 Task: Sort the products in the category "Deodrant & Shave" by unit price (low first).
Action: Mouse moved to (303, 129)
Screenshot: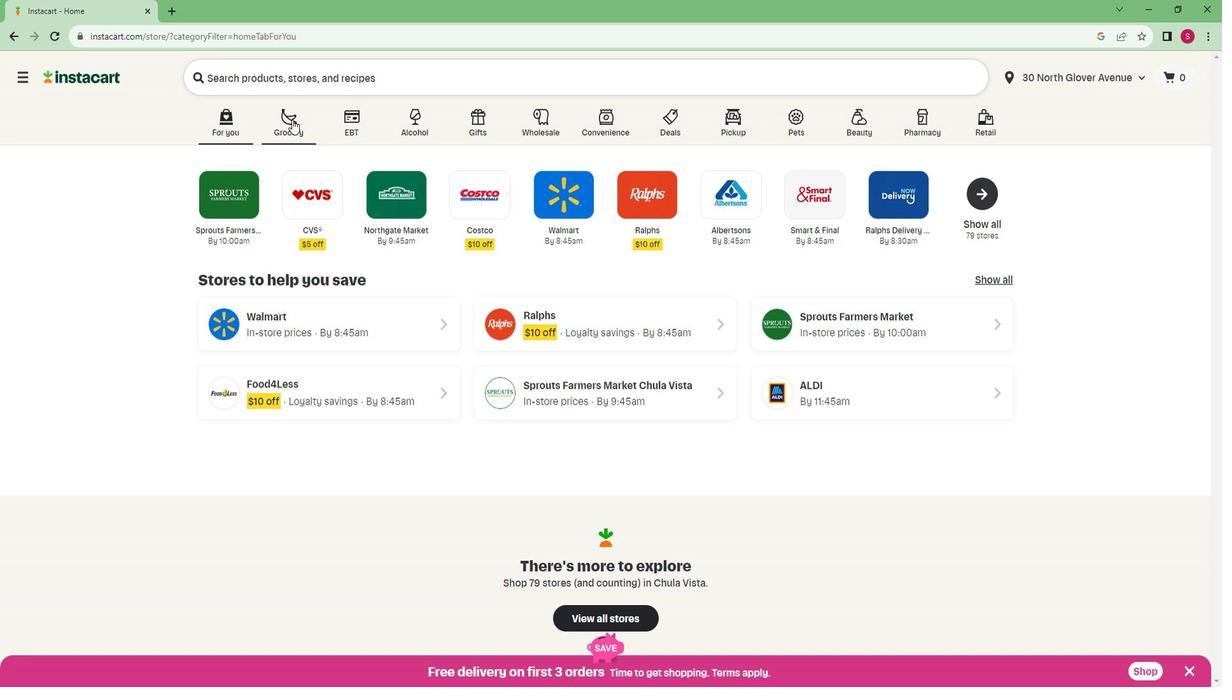 
Action: Mouse pressed left at (303, 129)
Screenshot: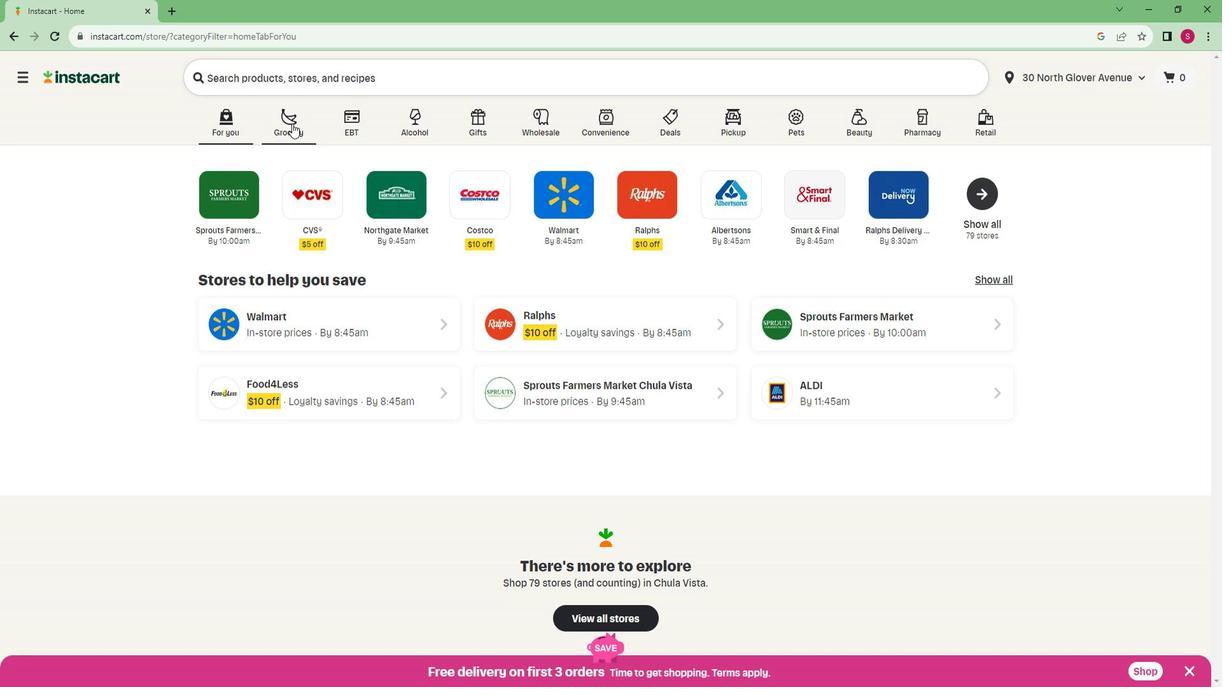 
Action: Mouse moved to (277, 354)
Screenshot: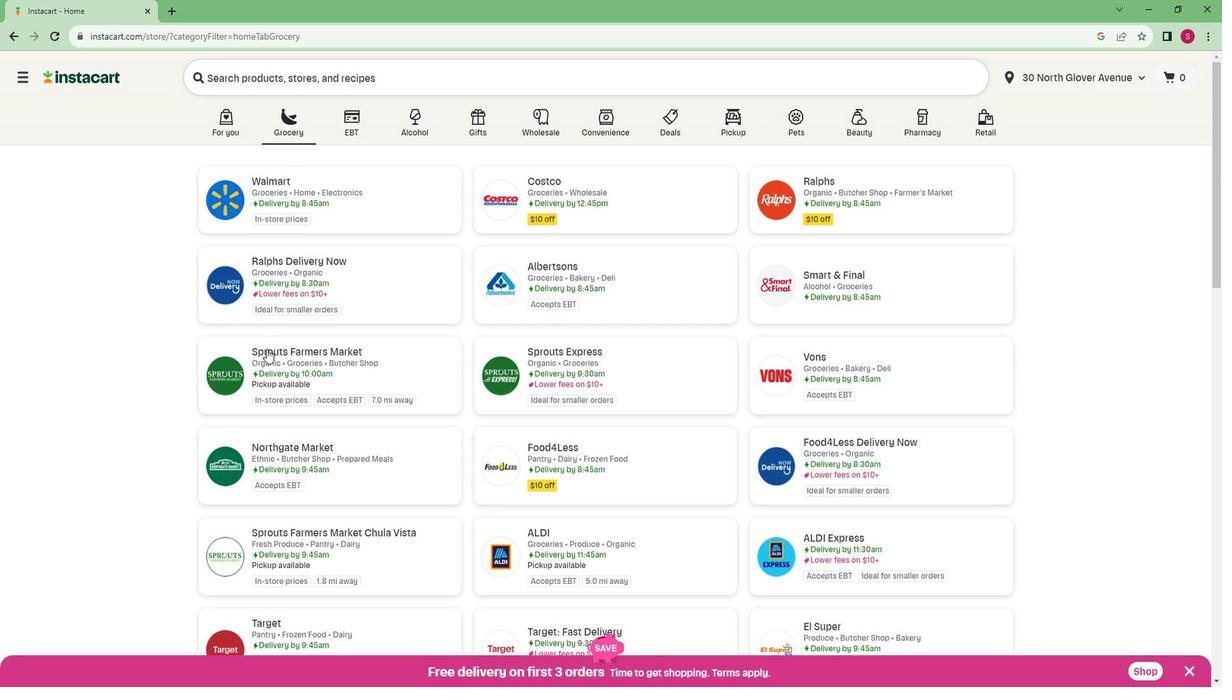 
Action: Mouse pressed left at (277, 354)
Screenshot: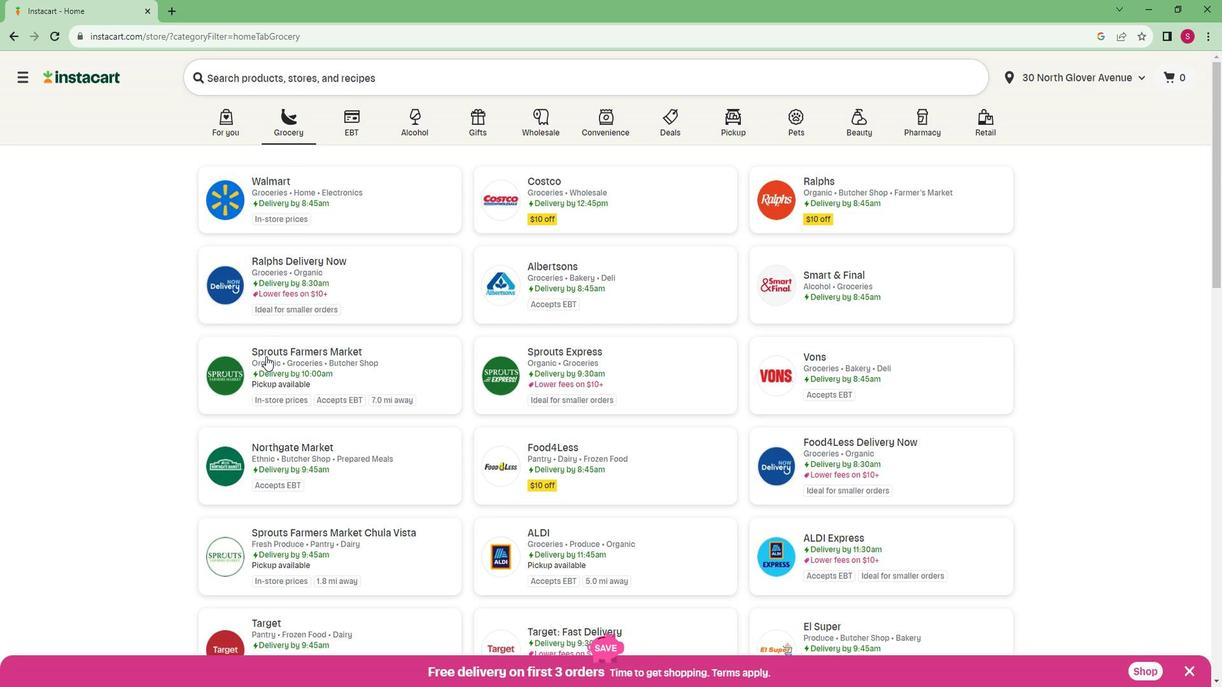 
Action: Mouse moved to (119, 435)
Screenshot: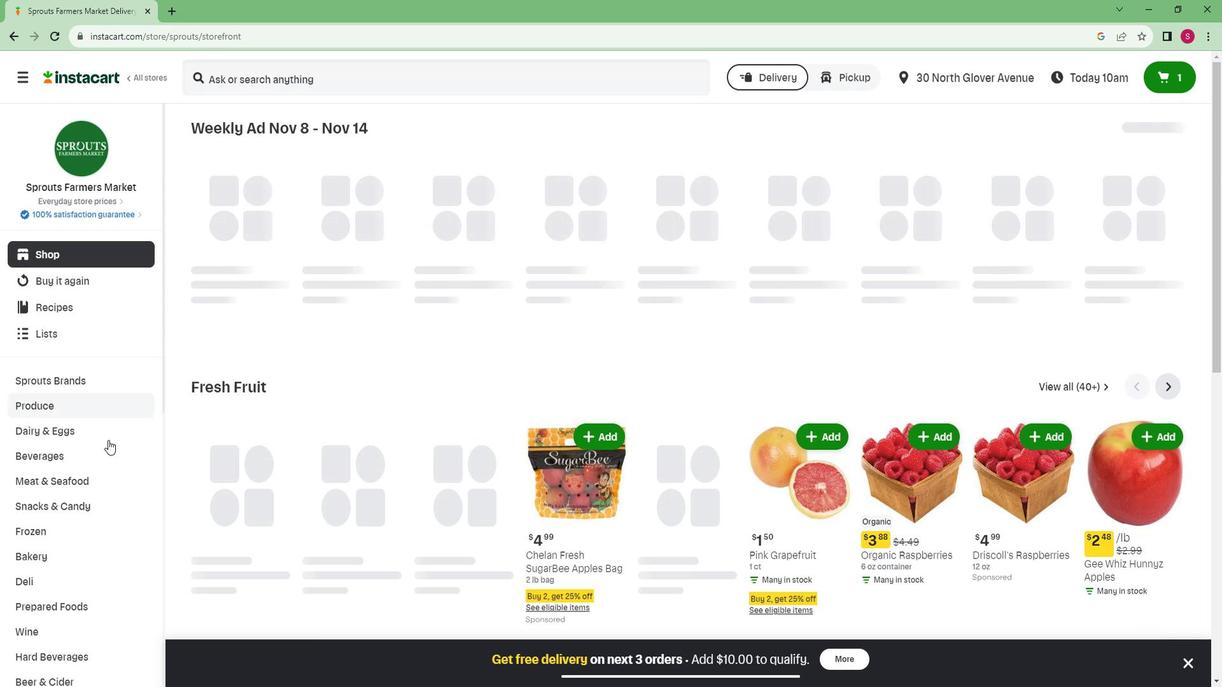 
Action: Mouse scrolled (119, 434) with delta (0, 0)
Screenshot: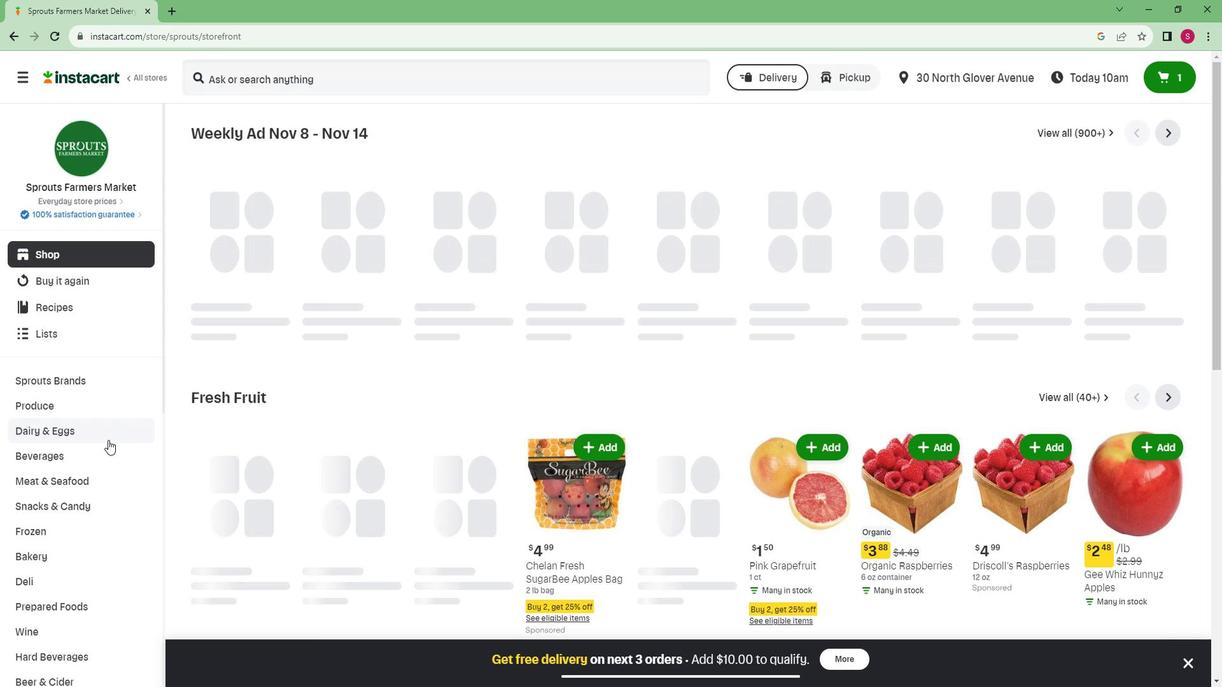 
Action: Mouse moved to (118, 435)
Screenshot: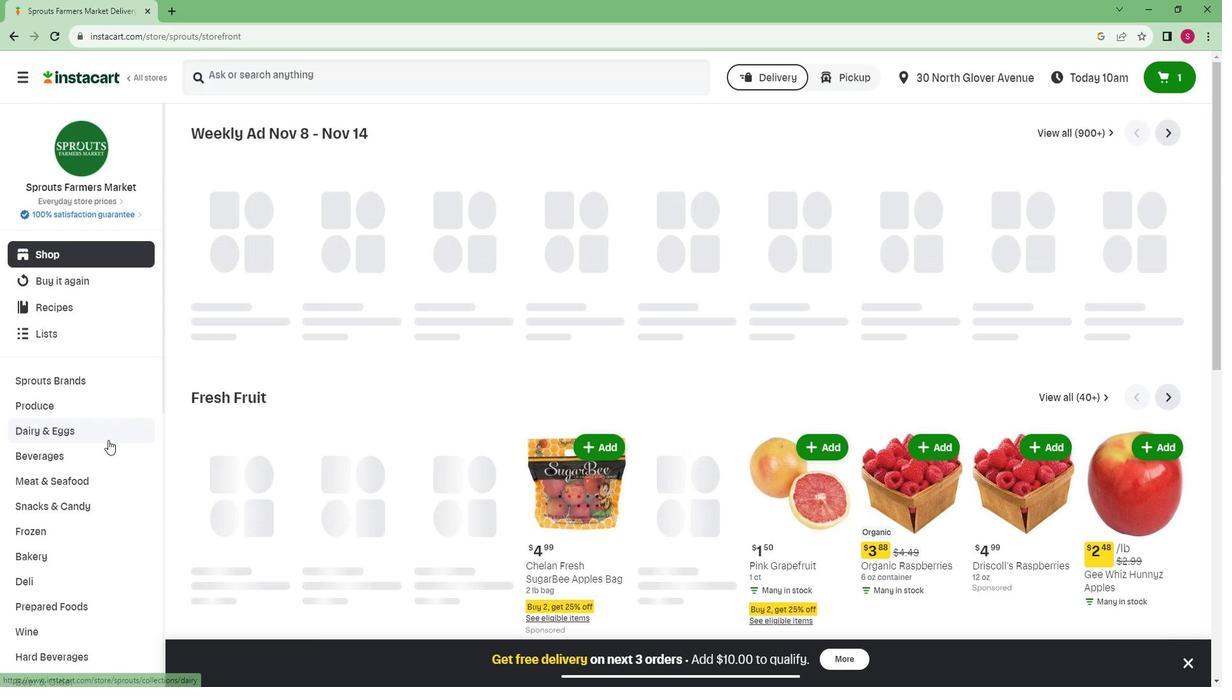 
Action: Mouse scrolled (118, 434) with delta (0, 0)
Screenshot: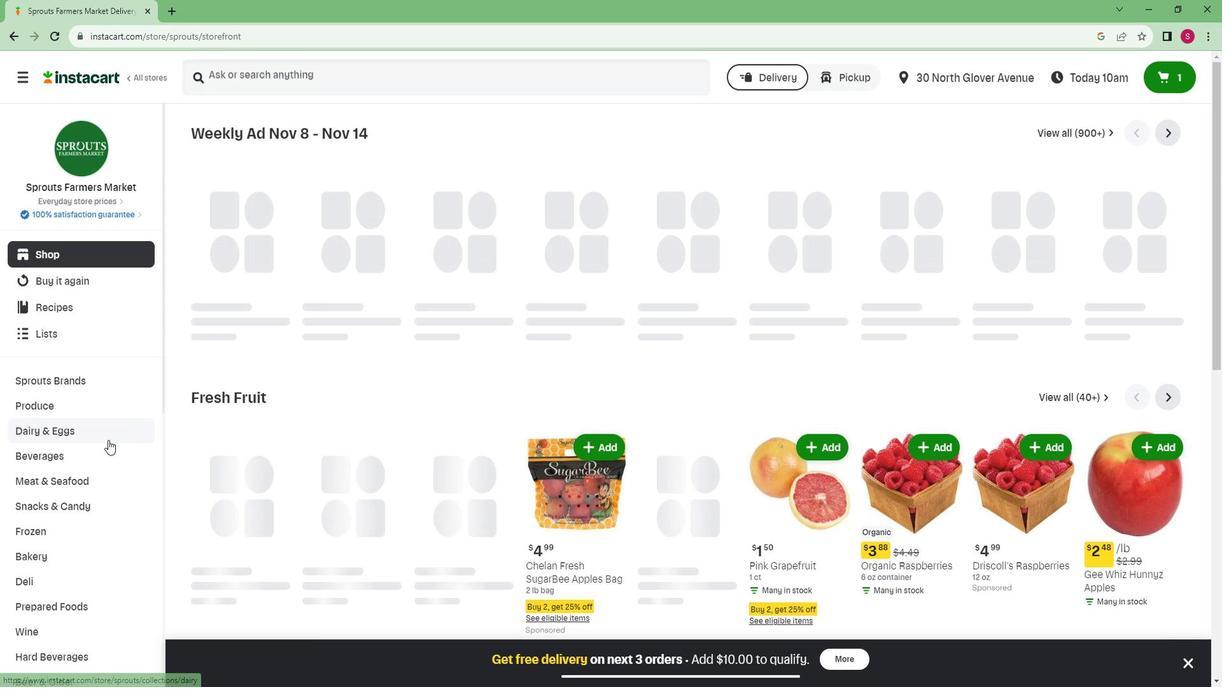 
Action: Mouse moved to (117, 435)
Screenshot: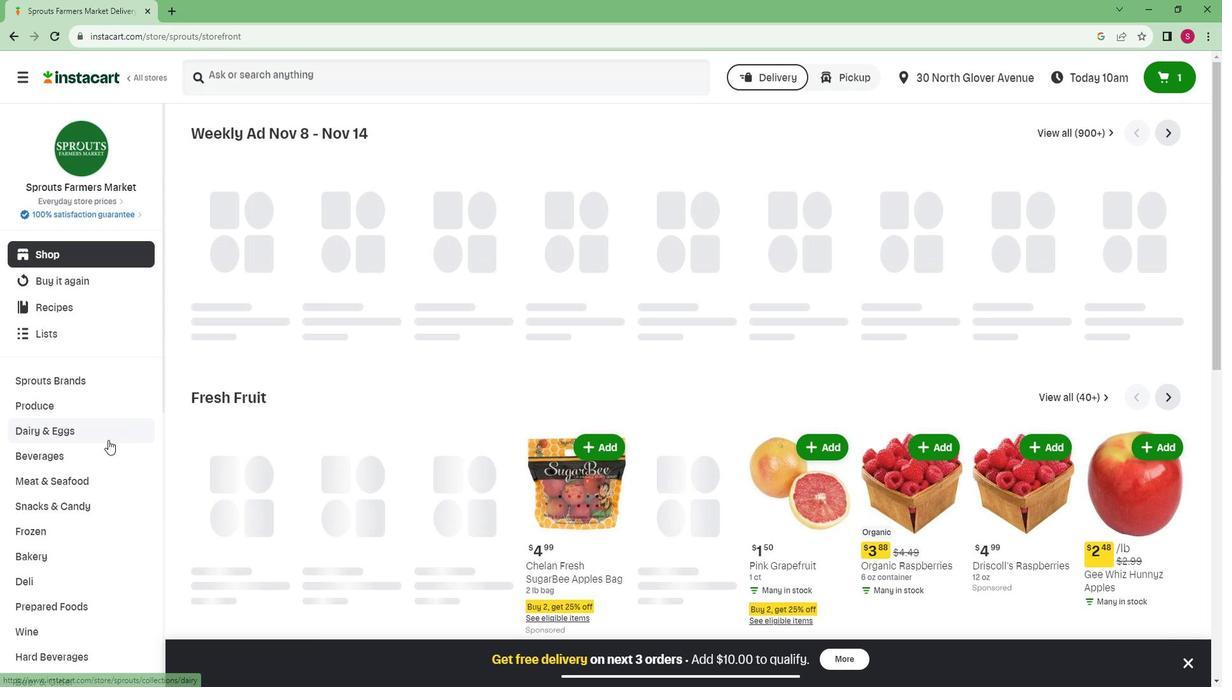 
Action: Mouse scrolled (117, 434) with delta (0, 0)
Screenshot: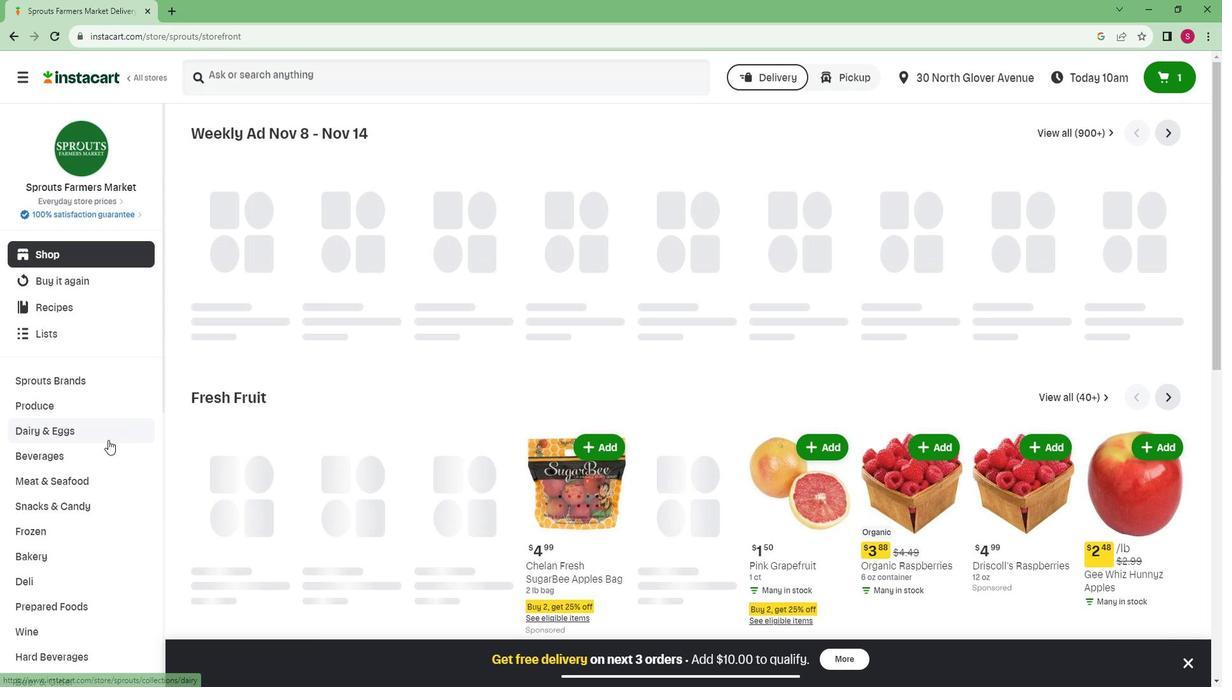 
Action: Mouse scrolled (117, 434) with delta (0, 0)
Screenshot: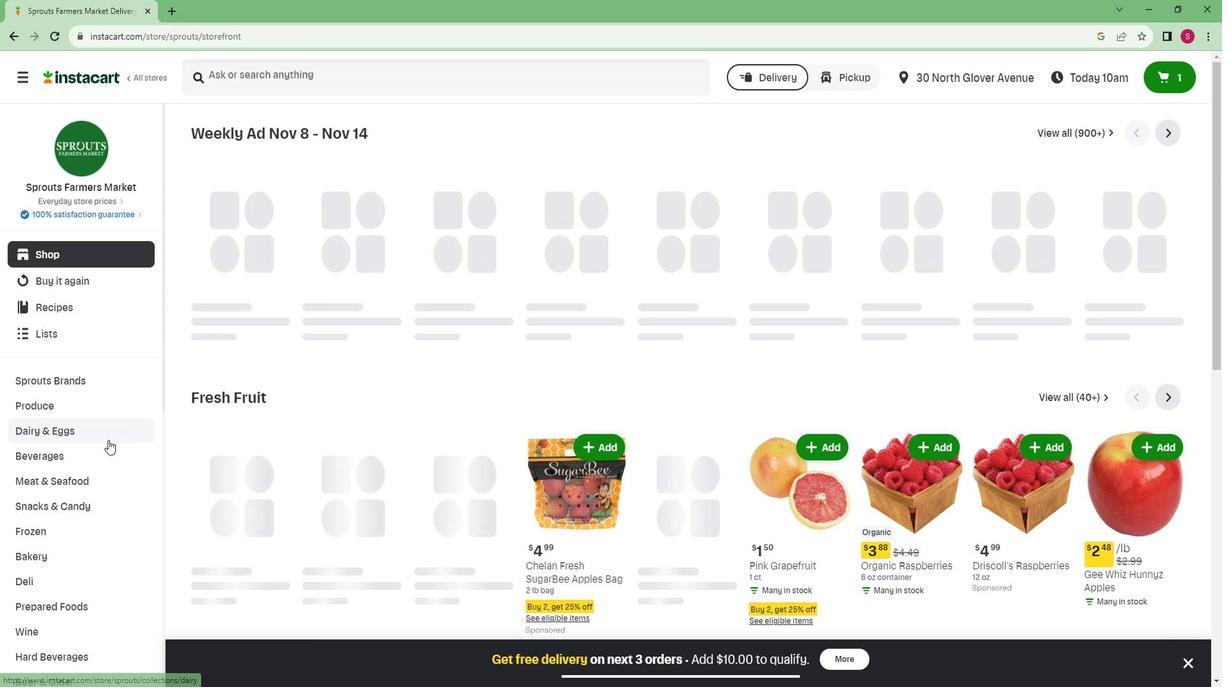 
Action: Mouse scrolled (117, 434) with delta (0, 0)
Screenshot: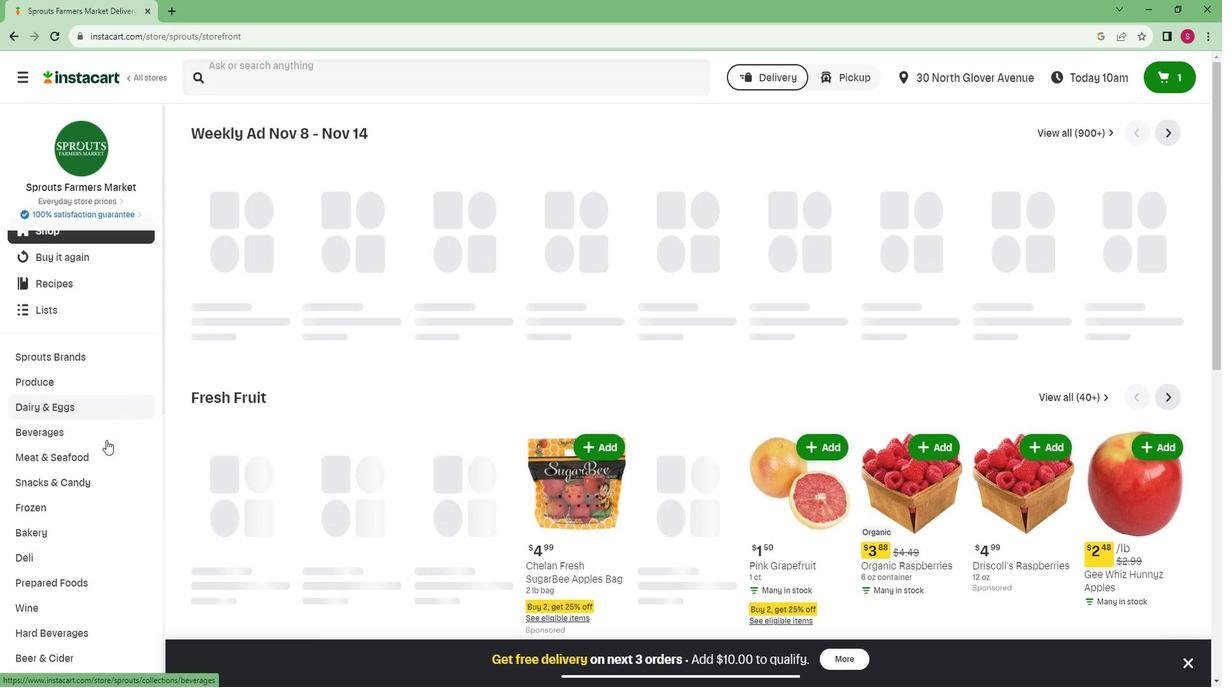 
Action: Mouse scrolled (117, 434) with delta (0, 0)
Screenshot: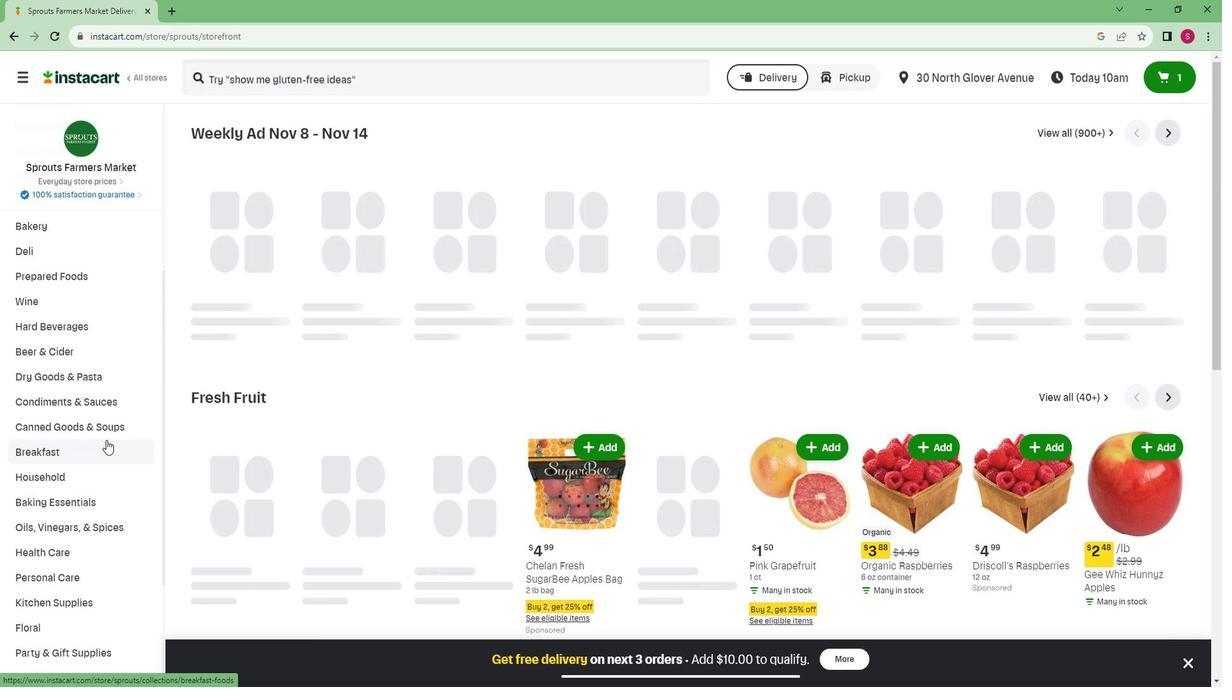 
Action: Mouse scrolled (117, 434) with delta (0, 0)
Screenshot: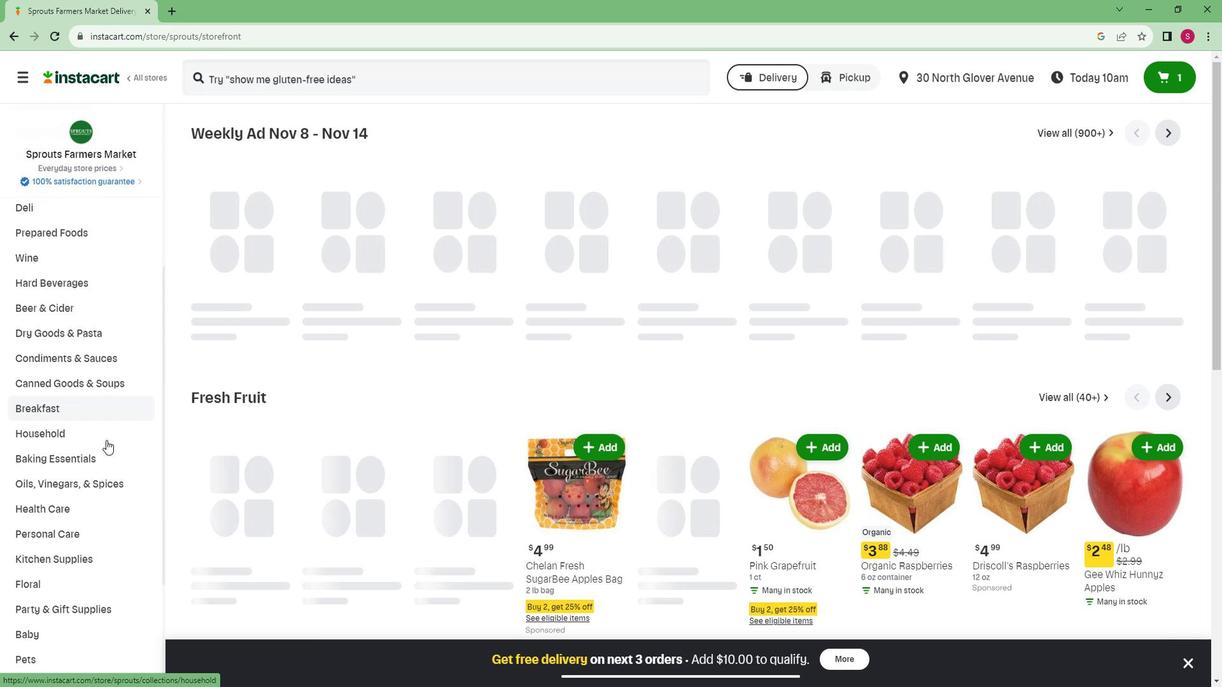 
Action: Mouse scrolled (117, 434) with delta (0, 0)
Screenshot: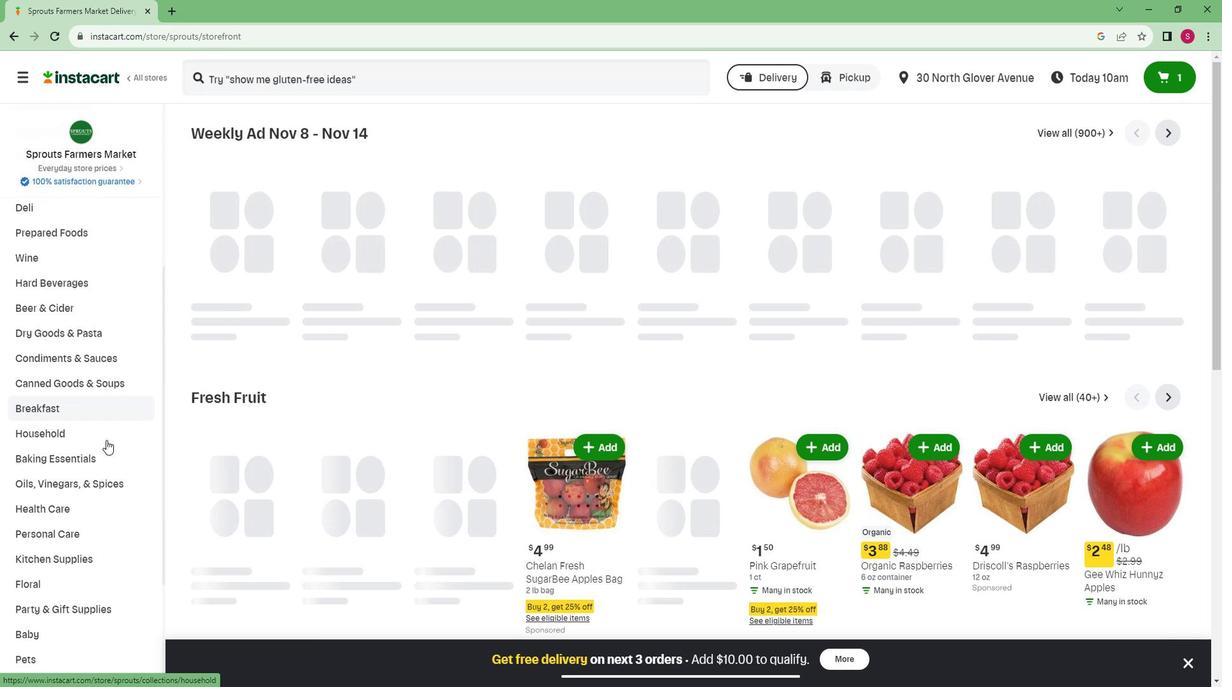 
Action: Mouse scrolled (117, 434) with delta (0, 0)
Screenshot: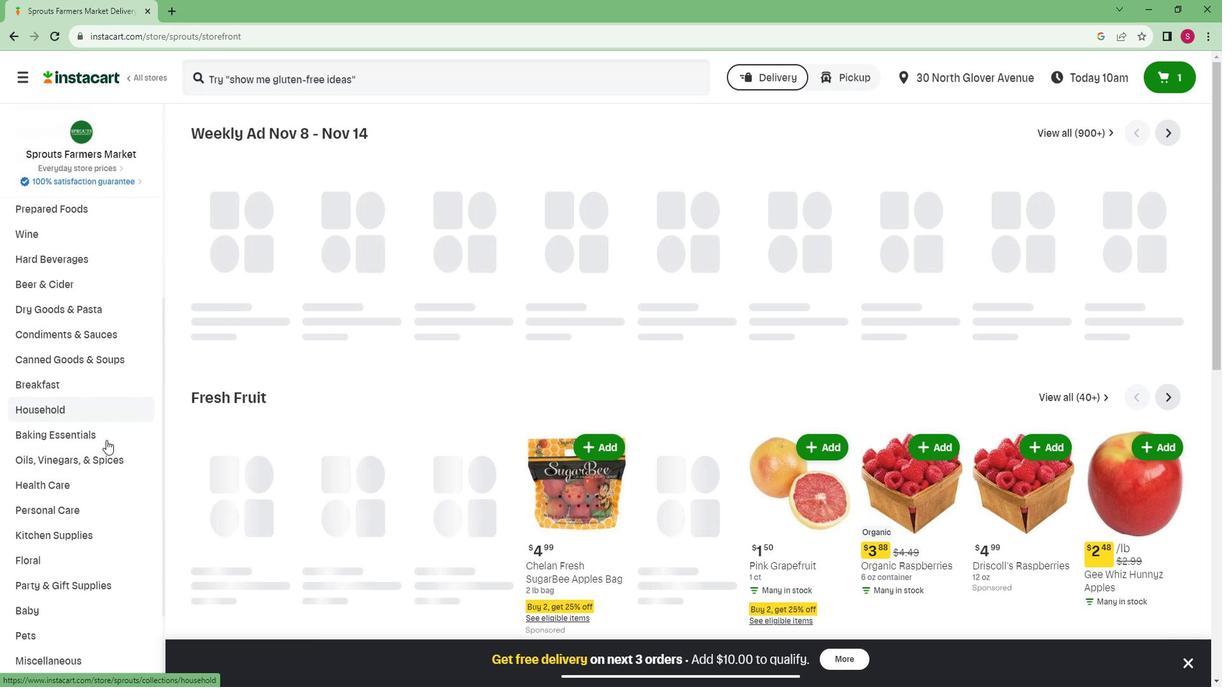 
Action: Mouse scrolled (117, 434) with delta (0, 0)
Screenshot: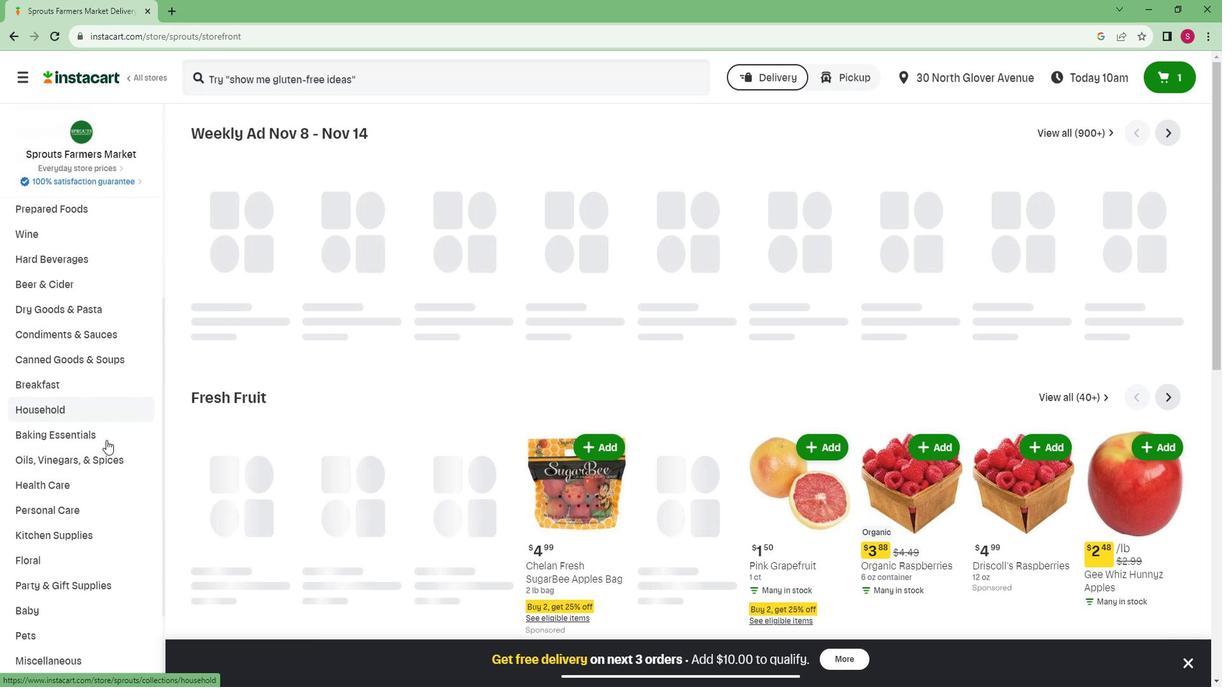 
Action: Mouse moved to (50, 624)
Screenshot: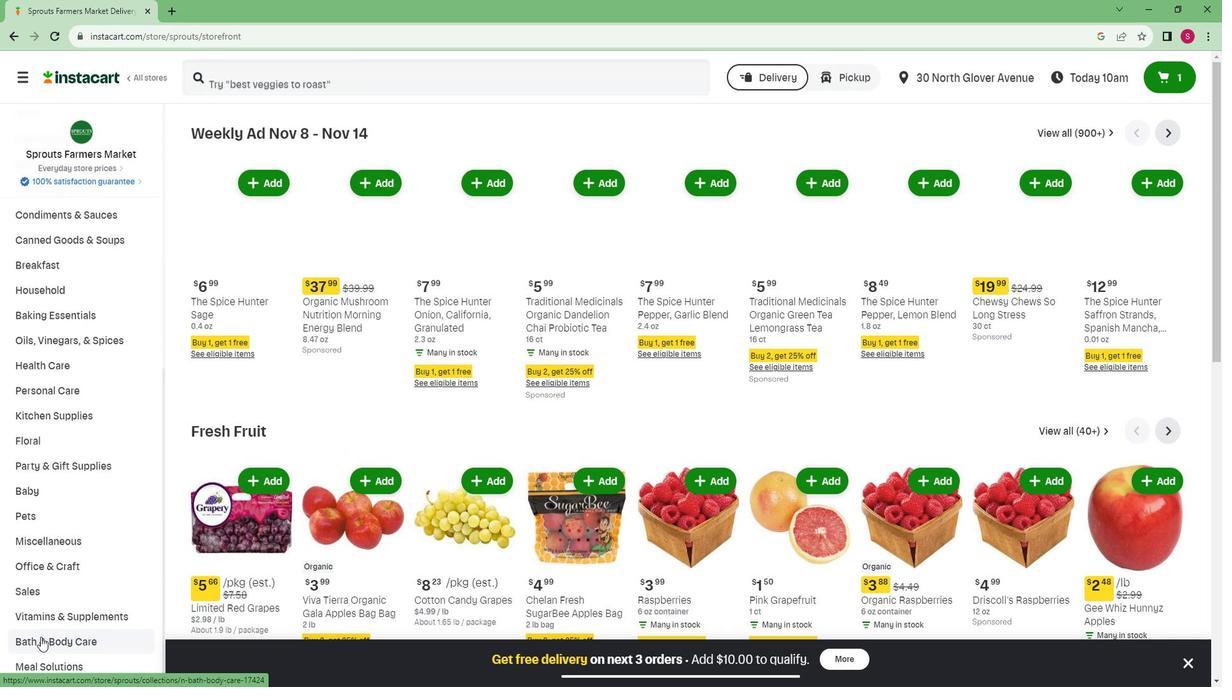 
Action: Mouse pressed left at (50, 624)
Screenshot: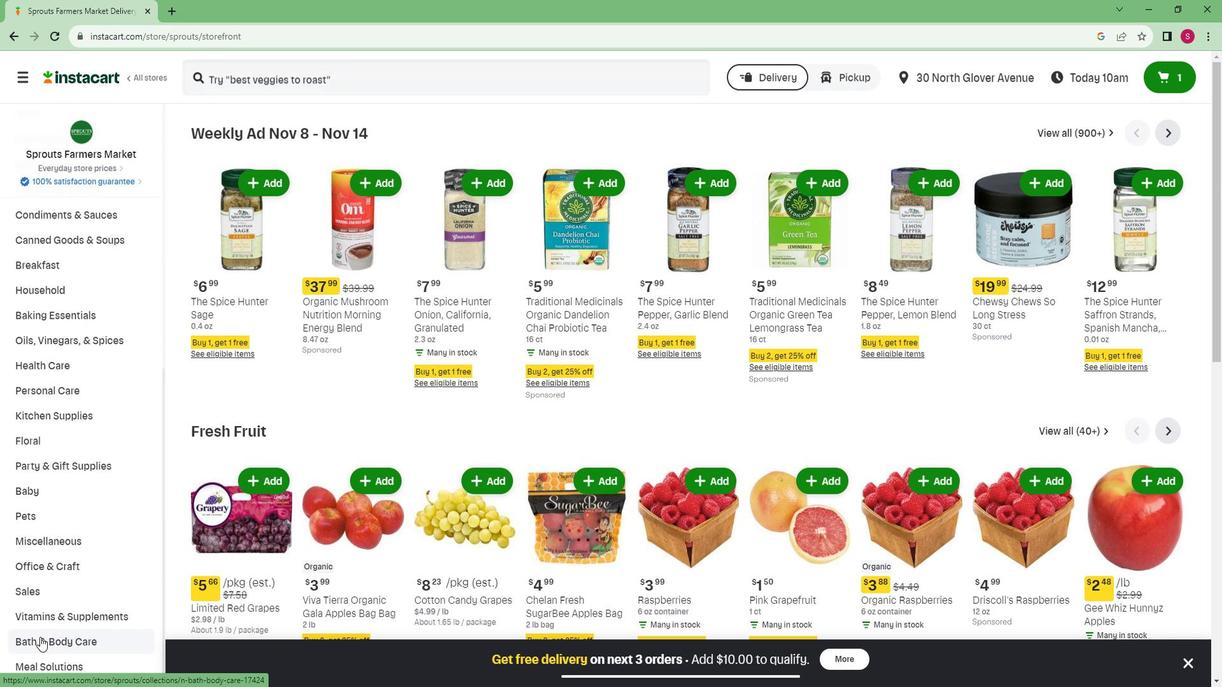 
Action: Mouse moved to (922, 168)
Screenshot: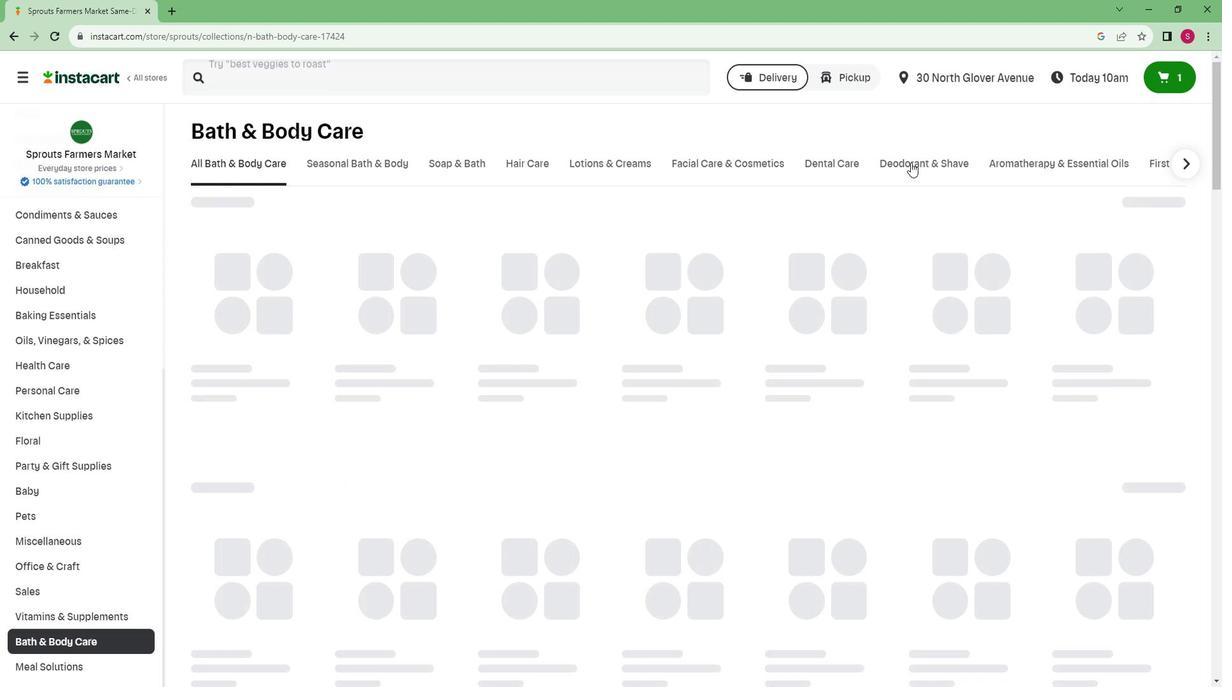 
Action: Mouse pressed left at (922, 168)
Screenshot: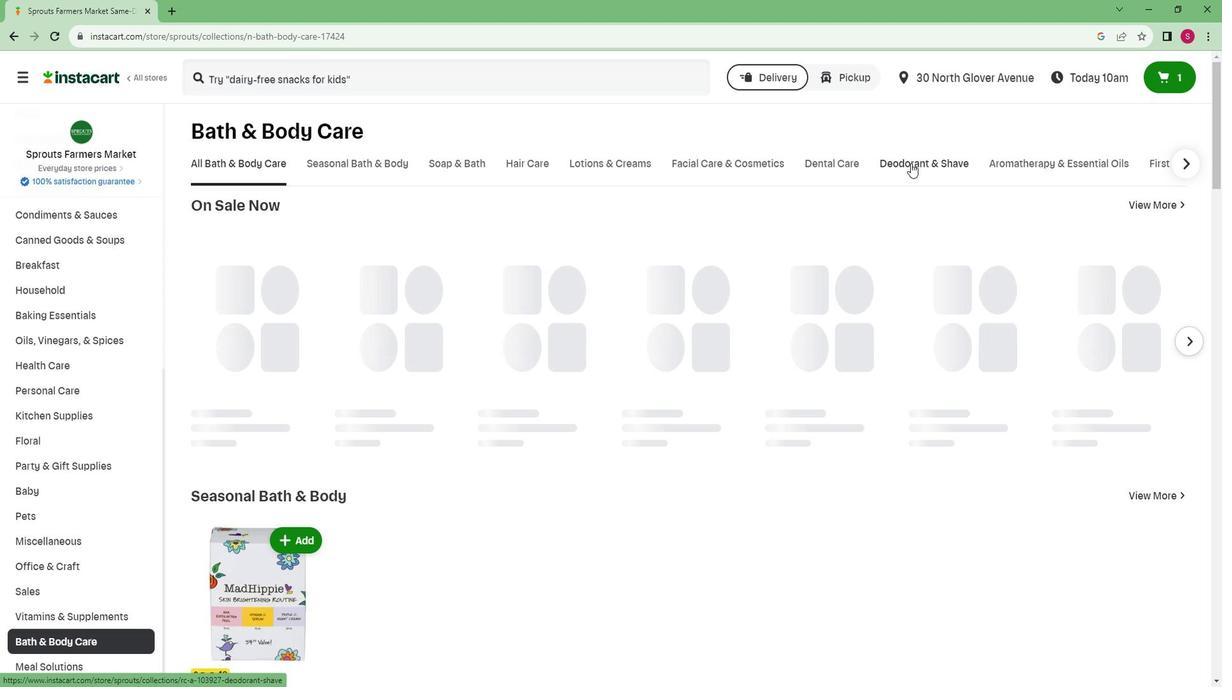 
Action: Mouse moved to (1106, 217)
Screenshot: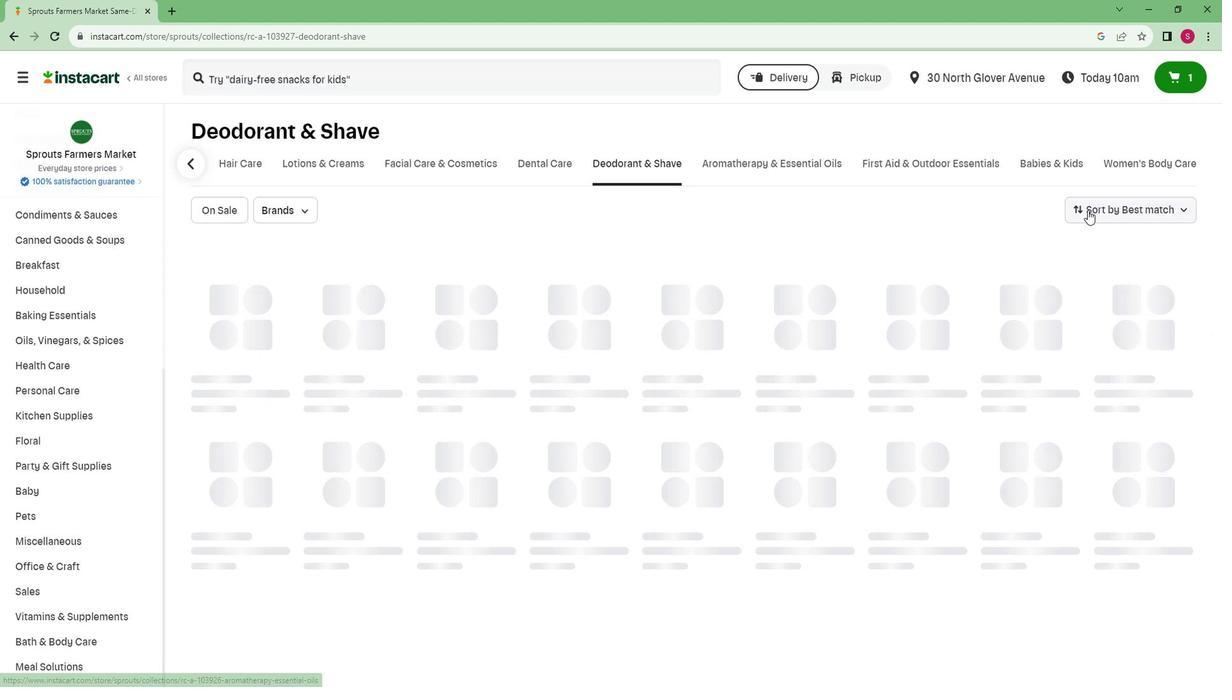 
Action: Mouse pressed left at (1106, 217)
Screenshot: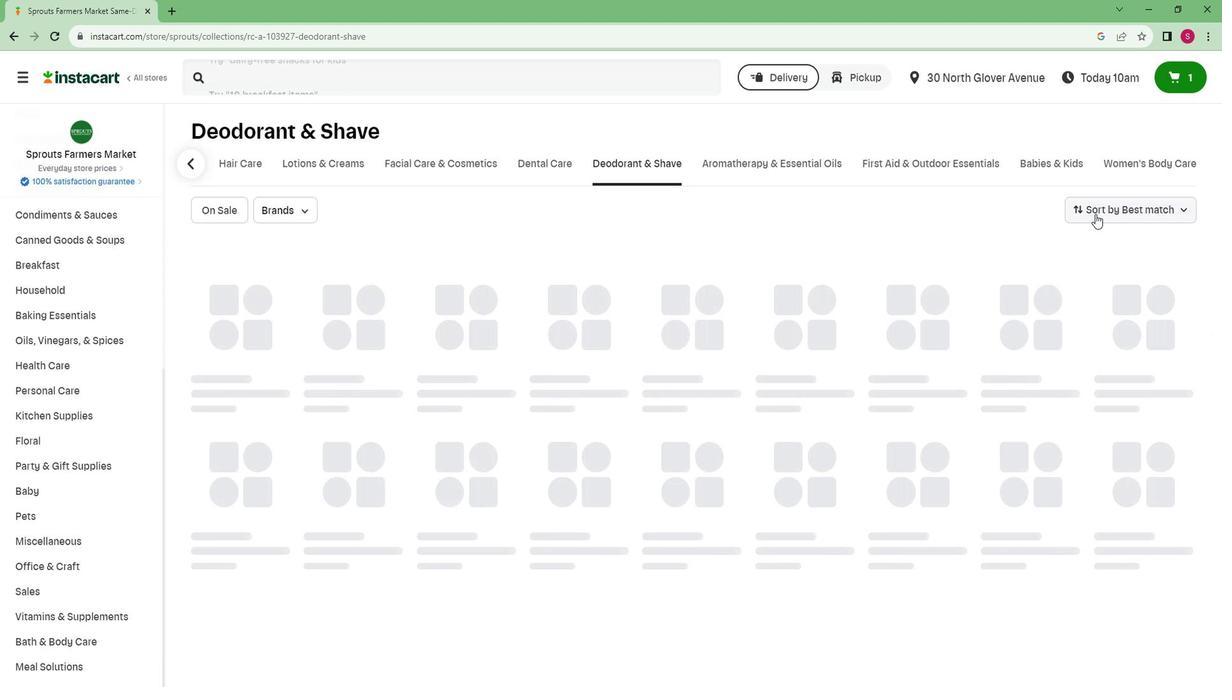 
Action: Mouse moved to (1087, 329)
Screenshot: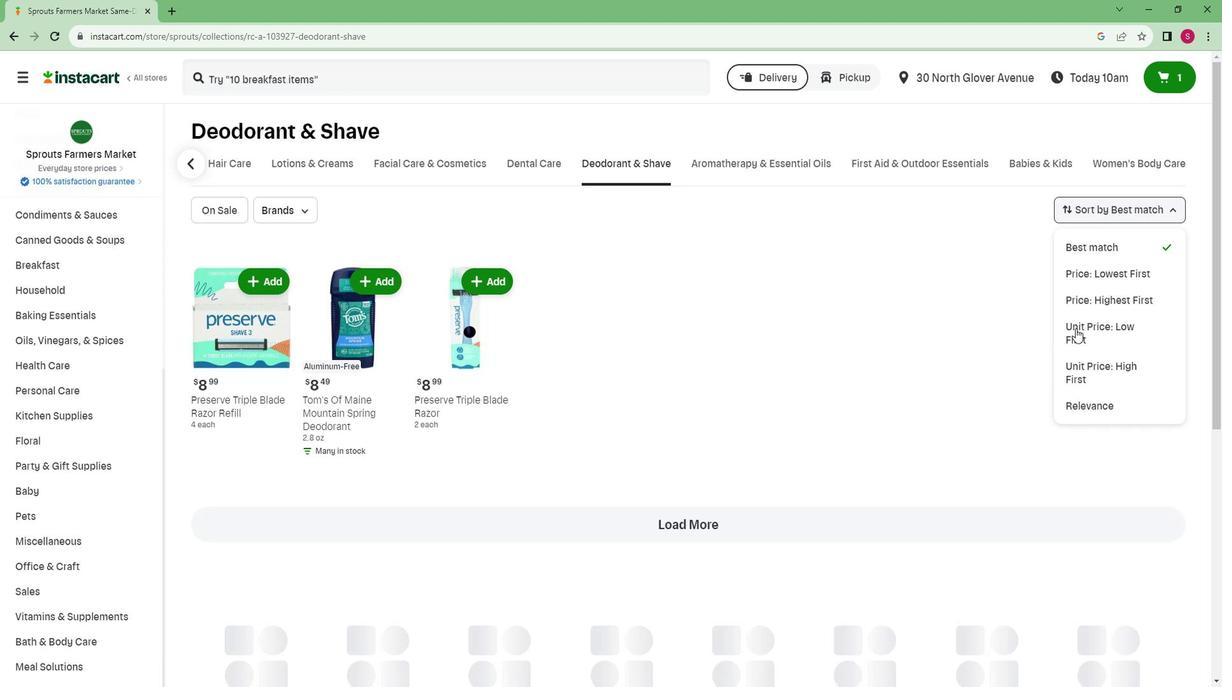 
Action: Mouse pressed left at (1087, 329)
Screenshot: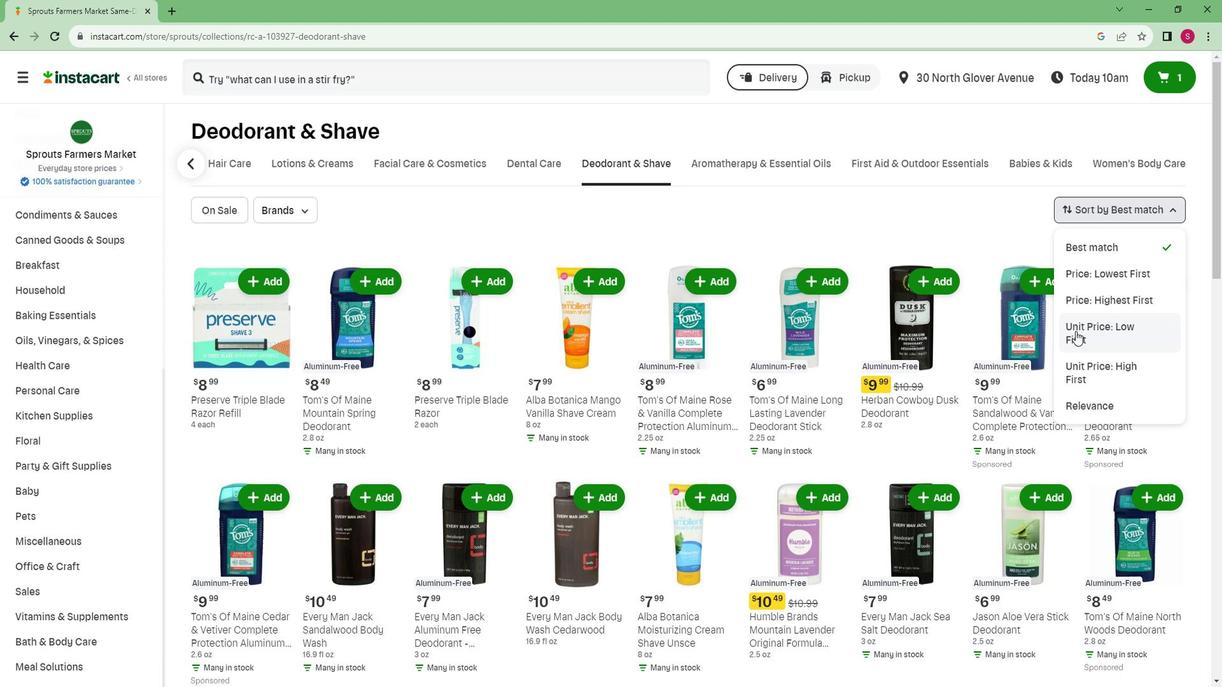
Action: Mouse moved to (747, 265)
Screenshot: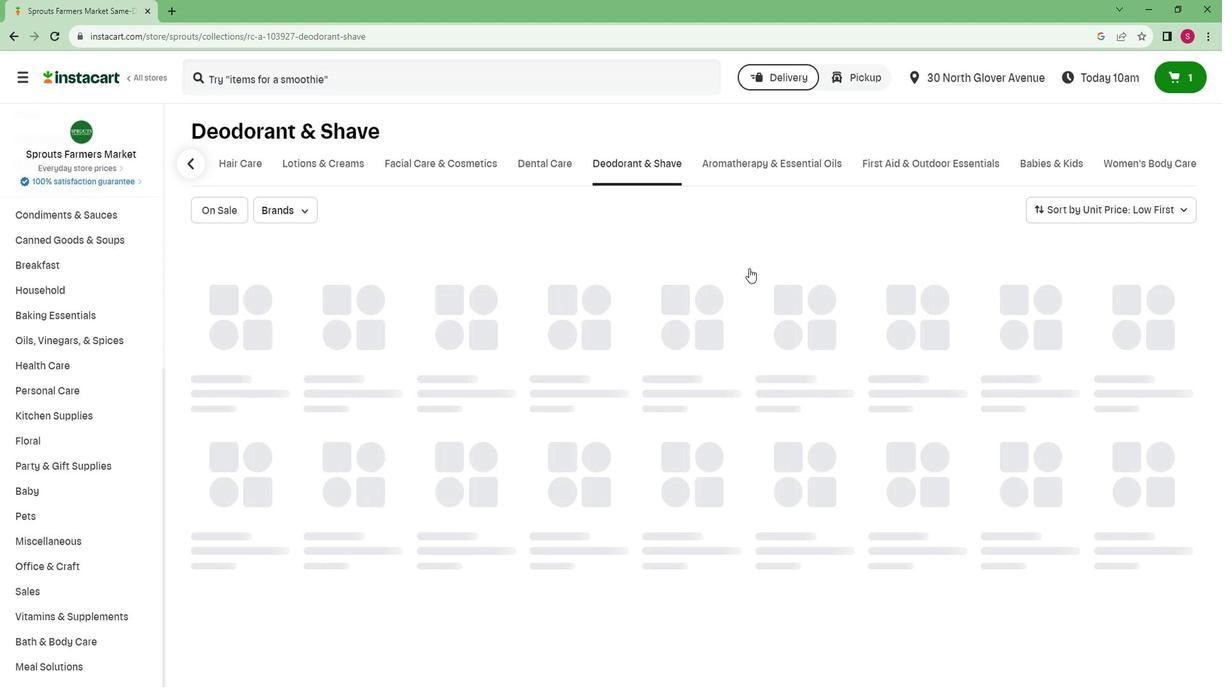 
Action: Mouse scrolled (747, 264) with delta (0, 0)
Screenshot: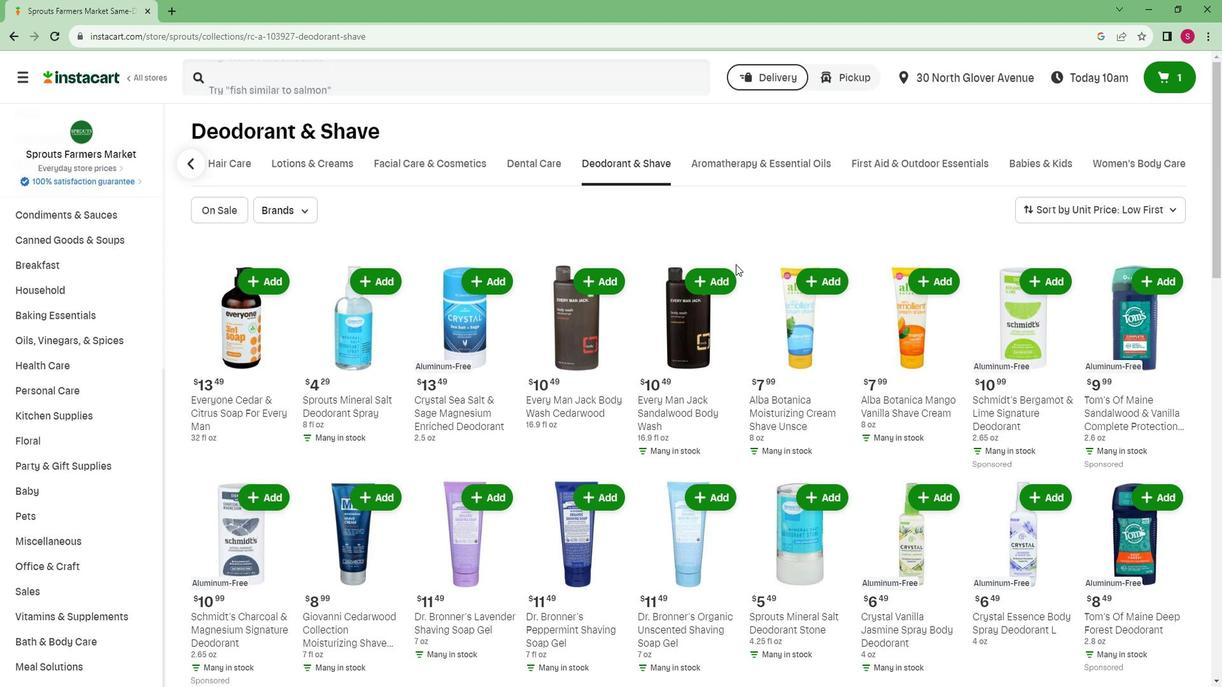 
Action: Mouse scrolled (747, 264) with delta (0, 0)
Screenshot: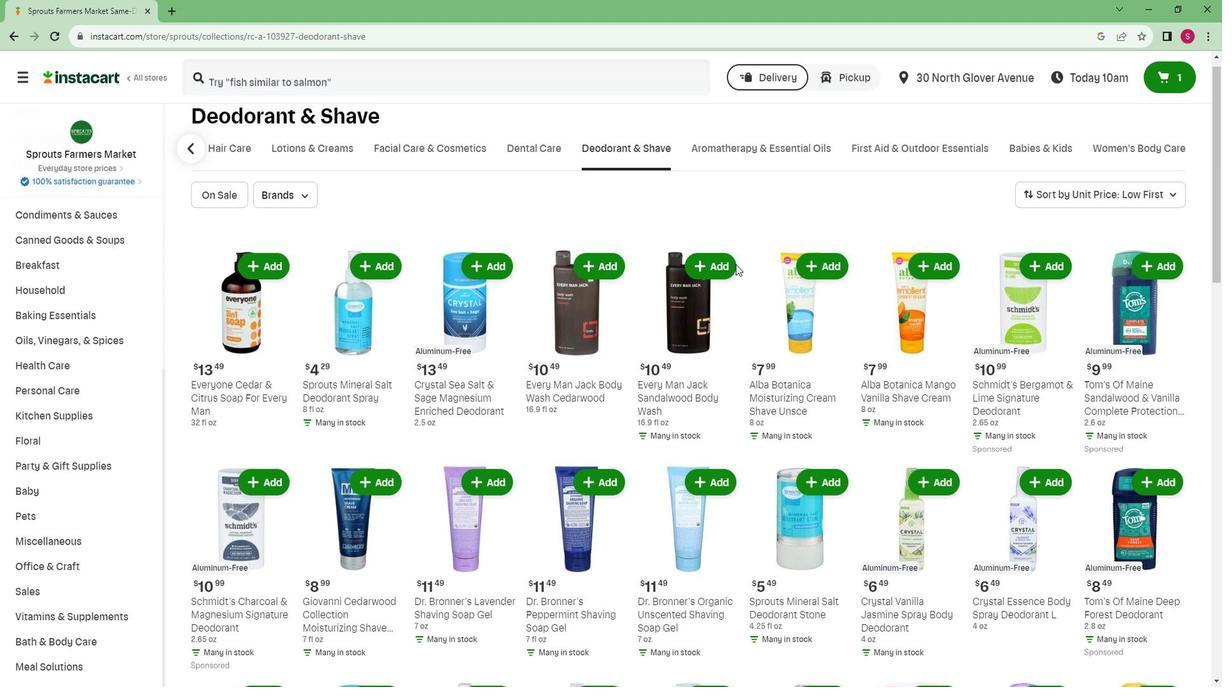 
Action: Mouse scrolled (747, 264) with delta (0, 0)
Screenshot: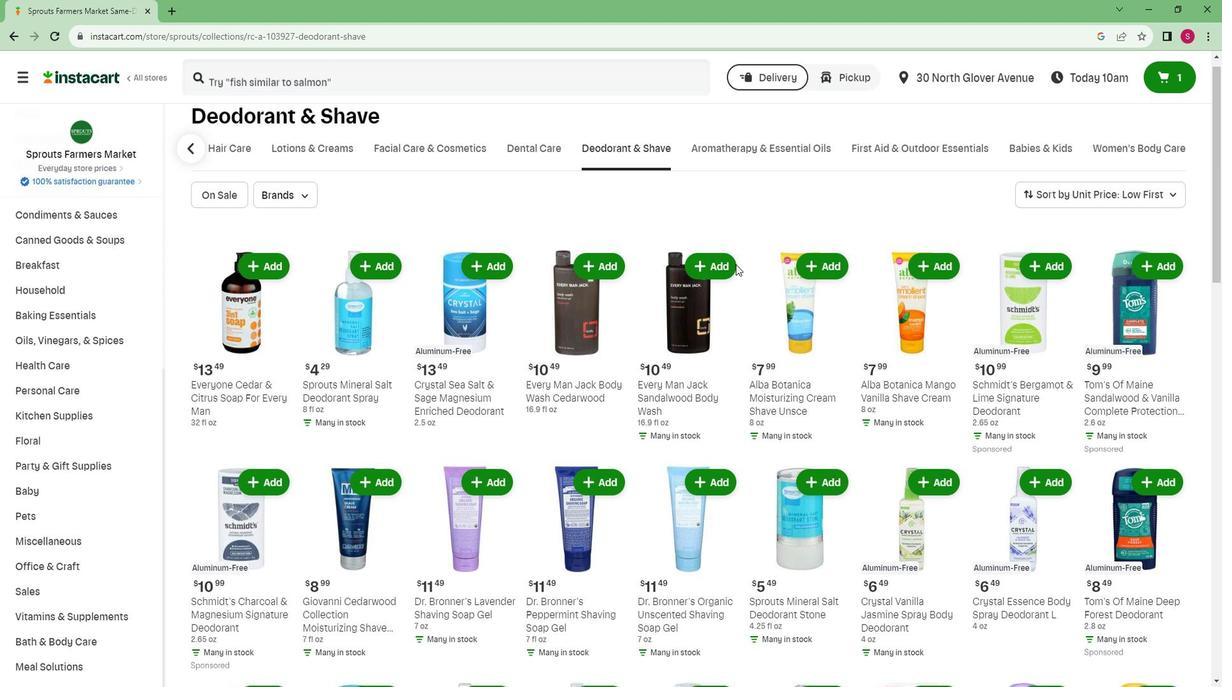 
Action: Mouse scrolled (747, 264) with delta (0, 0)
Screenshot: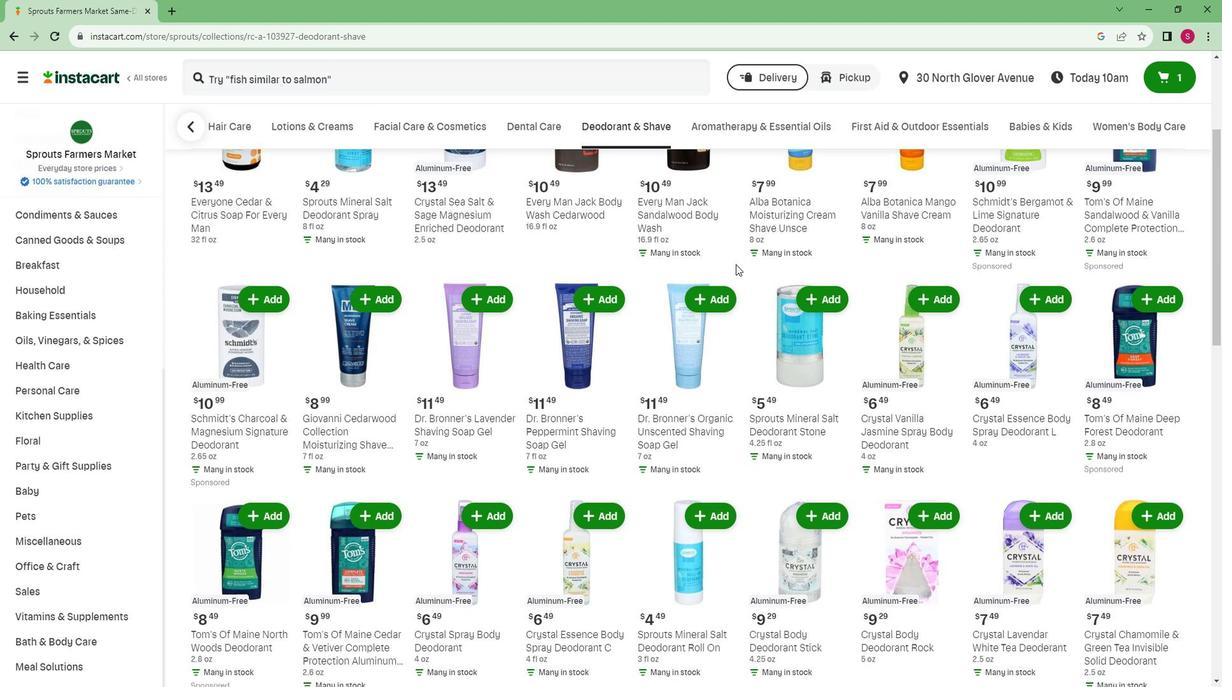 
Action: Mouse moved to (747, 265)
Screenshot: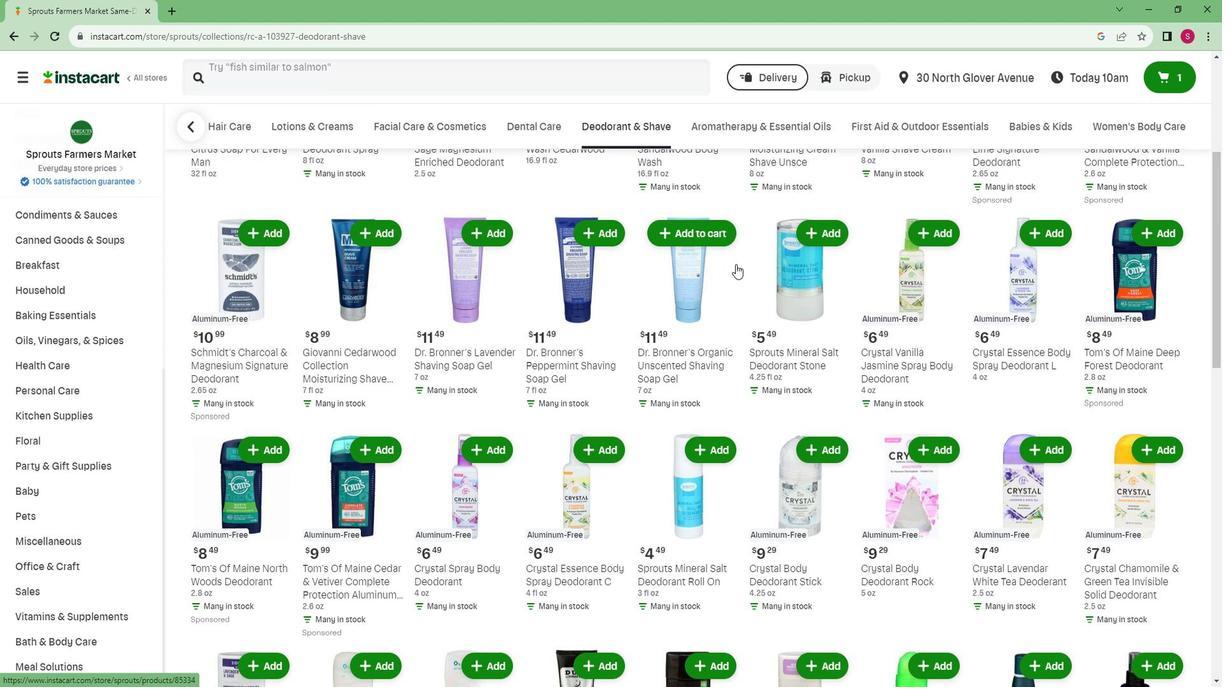 
